 Task: Search for emails from Harsh Tikku in Outlook.
Action: Mouse moved to (264, 12)
Screenshot: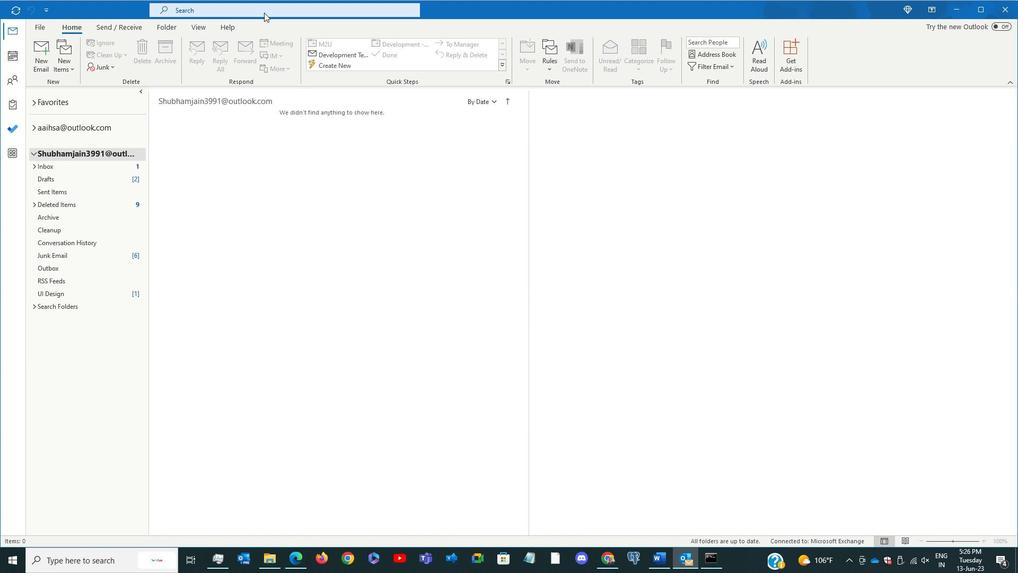 
Action: Mouse pressed left at (264, 12)
Screenshot: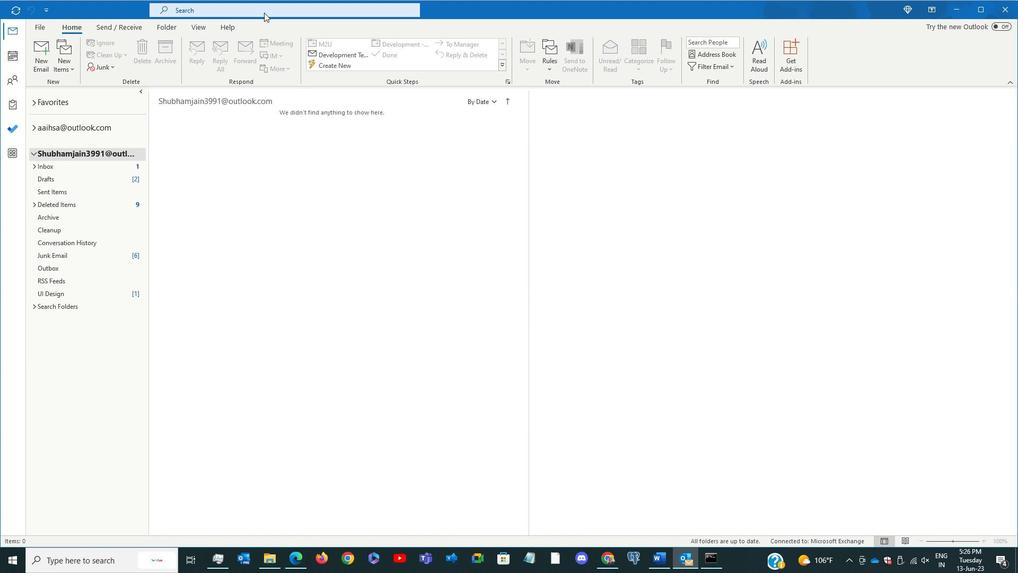 
Action: Mouse moved to (263, 12)
Screenshot: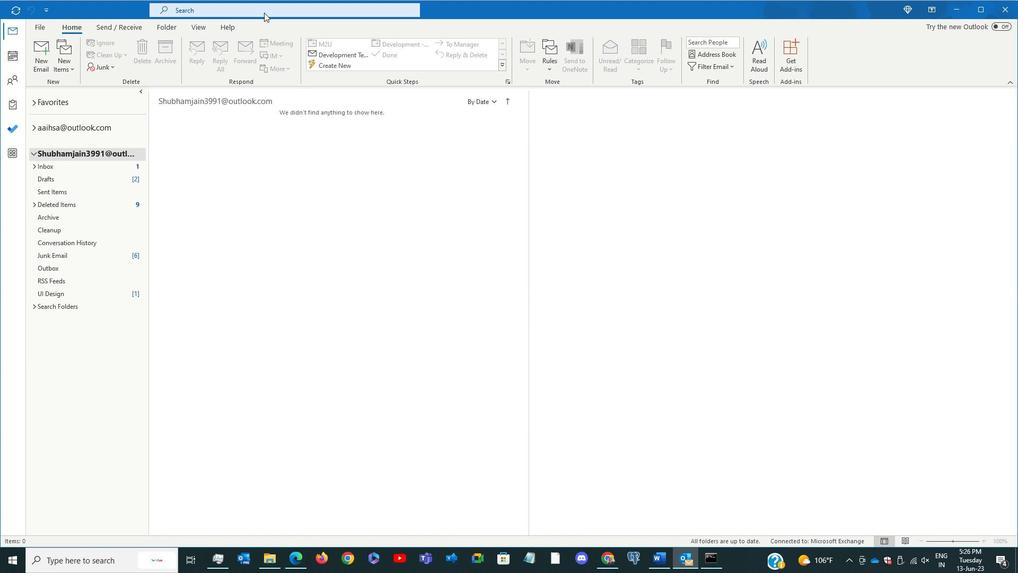 
Action: Key pressed harsh
Screenshot: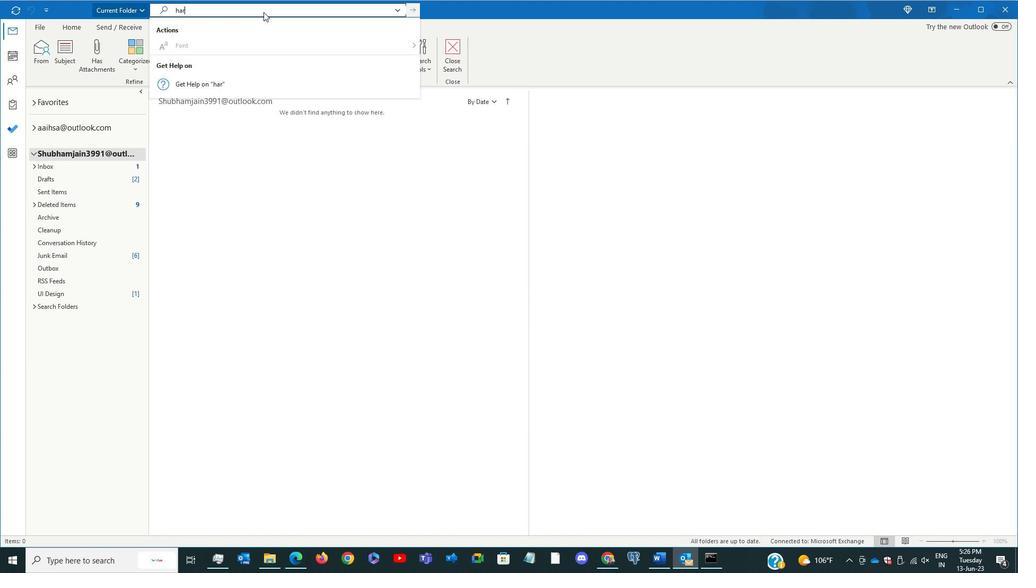 
Action: Mouse moved to (265, 49)
Screenshot: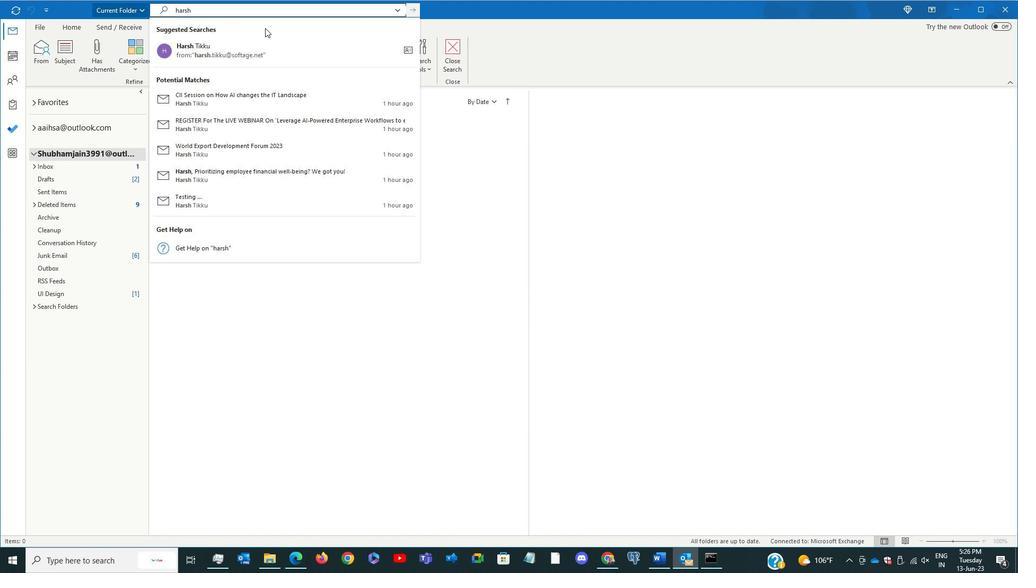 
Action: Mouse pressed left at (265, 49)
Screenshot: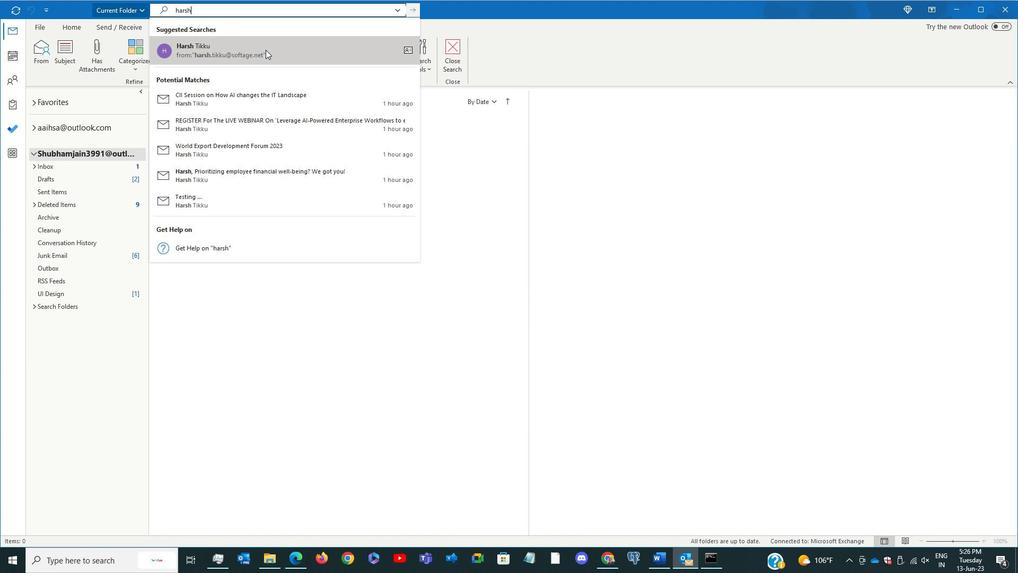 
Action: Mouse moved to (256, 176)
Screenshot: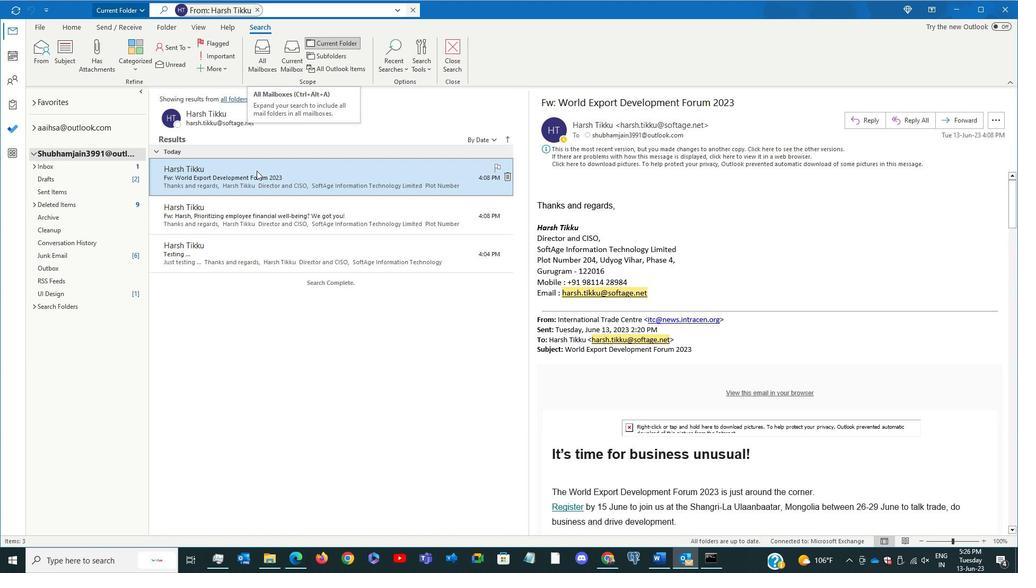 
Action: Mouse pressed left at (256, 176)
Screenshot: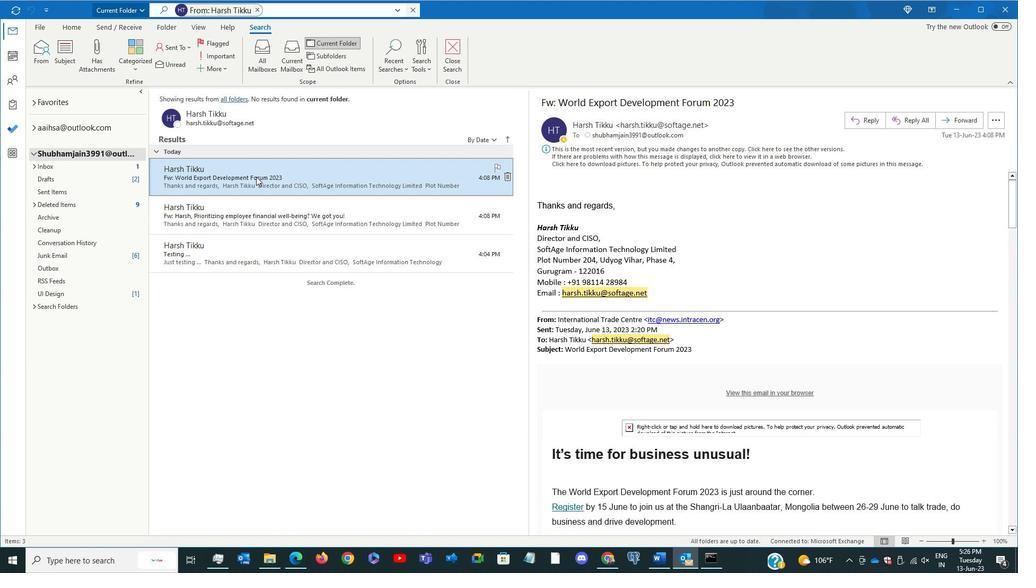 
Action: Mouse moved to (80, 29)
Screenshot: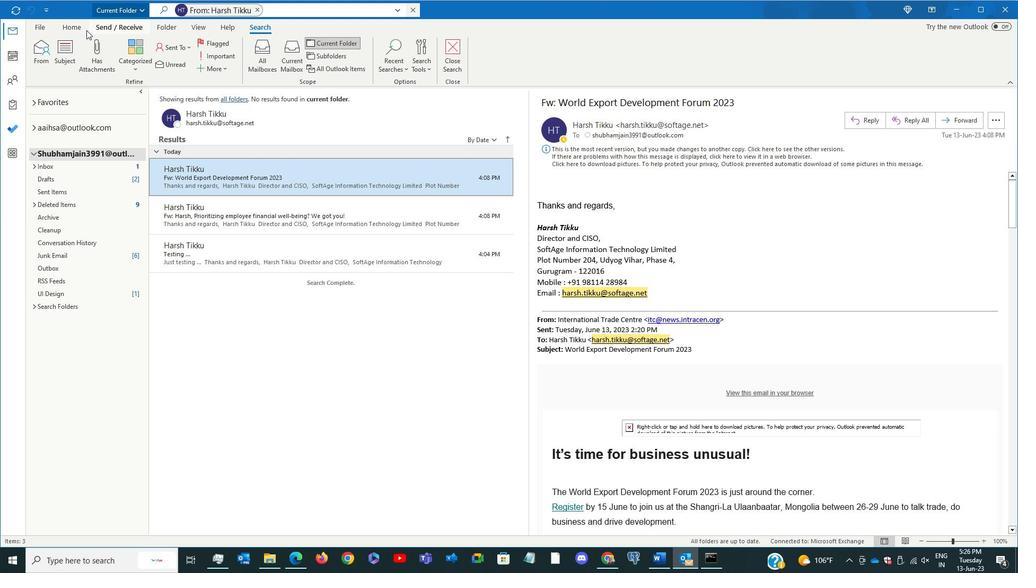 
Action: Mouse pressed left at (80, 29)
Screenshot: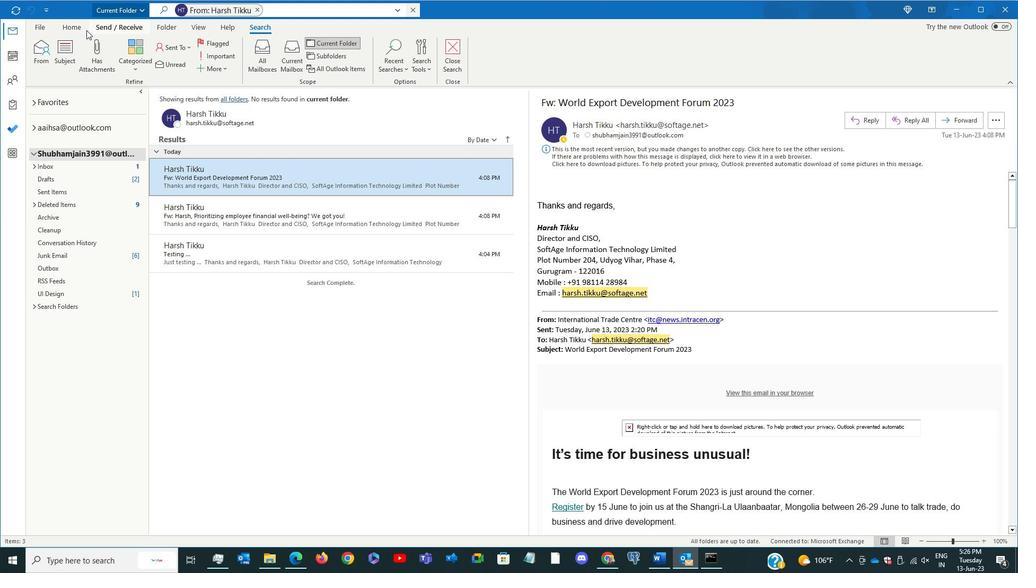 
Action: Mouse moved to (140, 53)
Screenshot: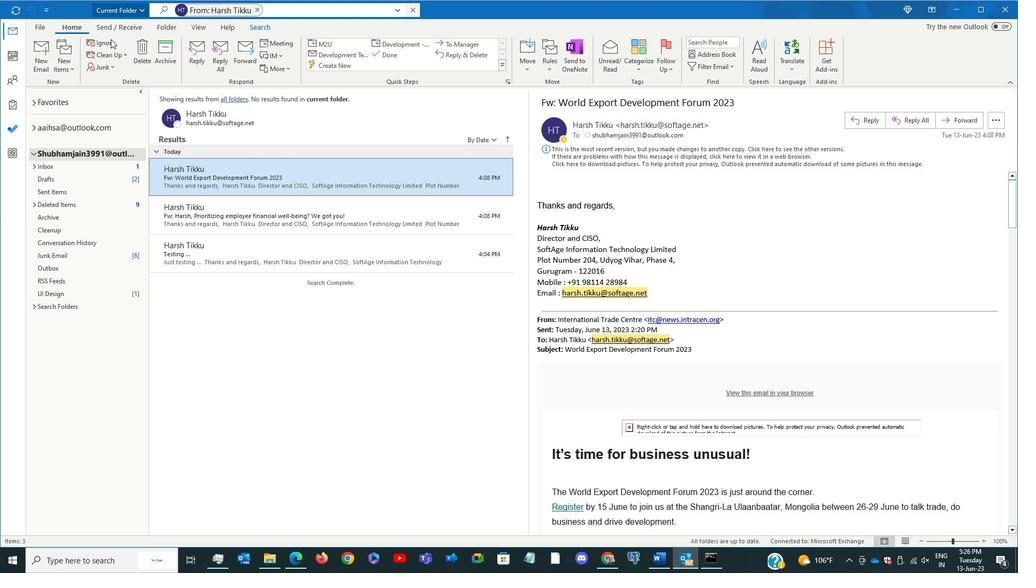 
Action: Mouse pressed left at (140, 53)
Screenshot: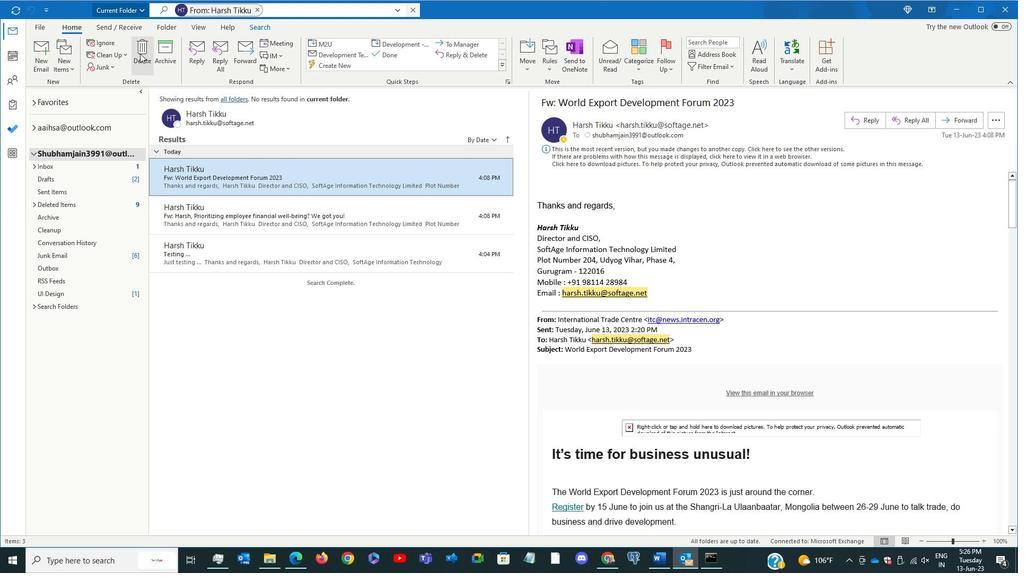 
